 Task: Create a rule when the due date is marked ascomplete in a card by anyone.
Action: Mouse pressed left at (690, 195)
Screenshot: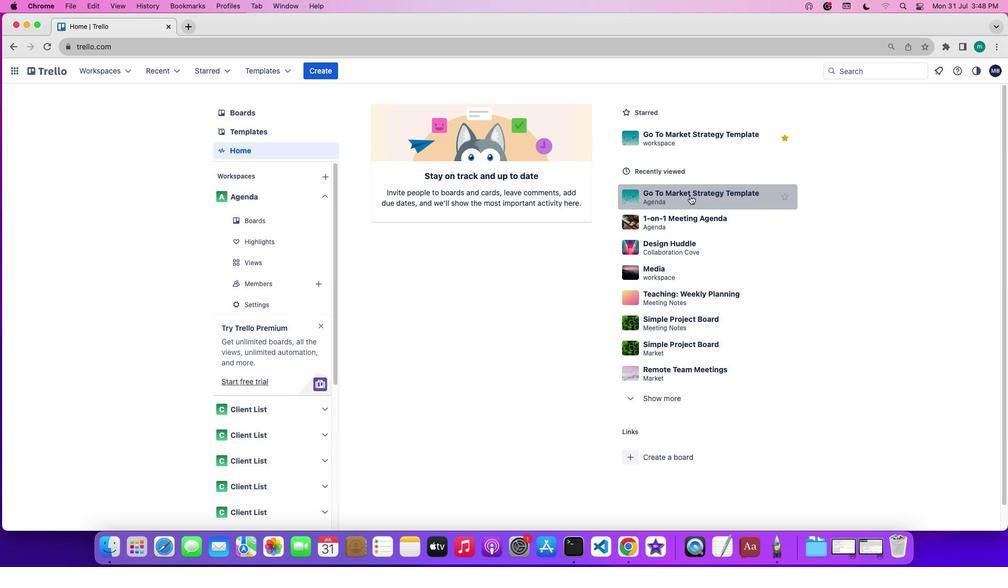 
Action: Mouse moved to (892, 234)
Screenshot: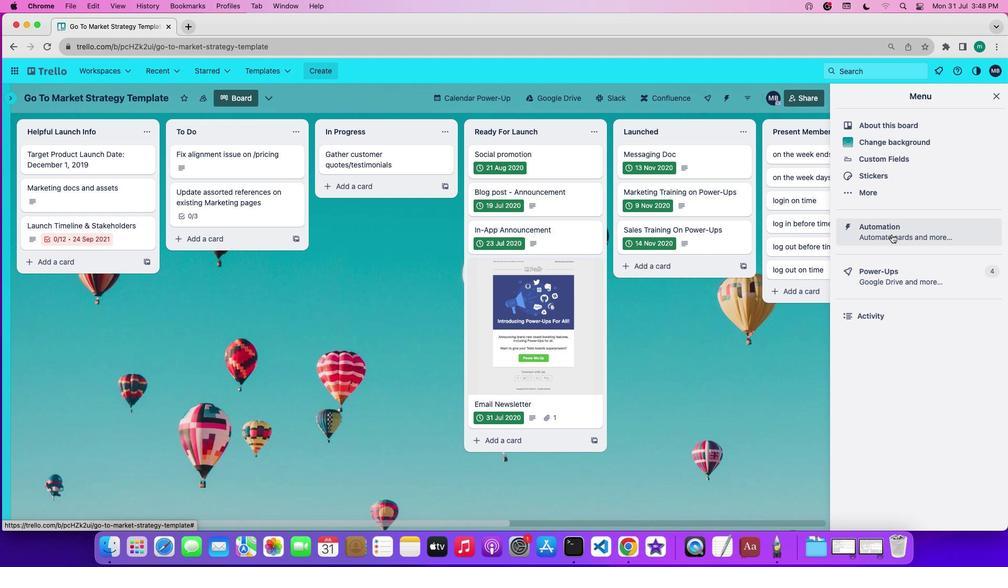 
Action: Mouse pressed left at (892, 234)
Screenshot: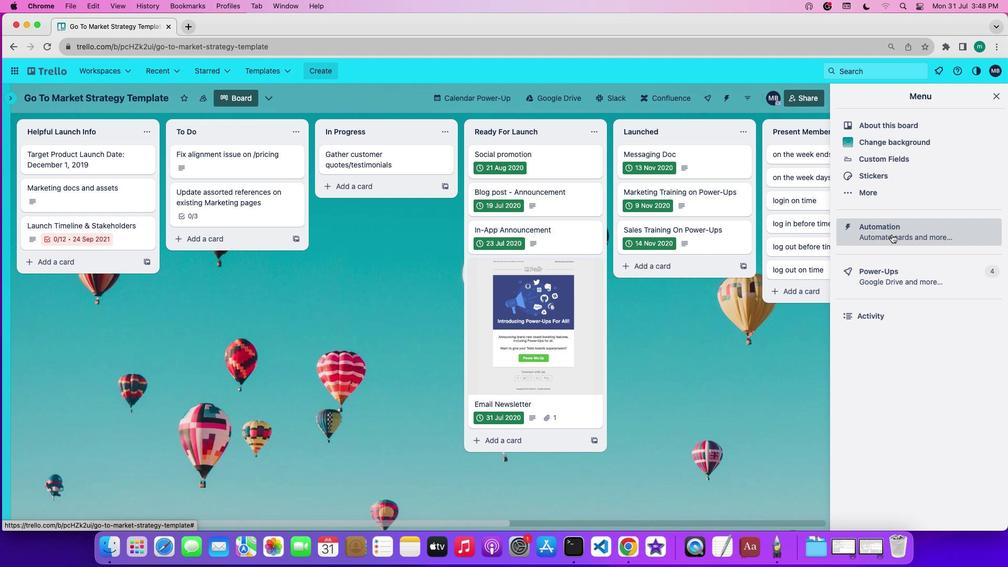 
Action: Mouse moved to (68, 192)
Screenshot: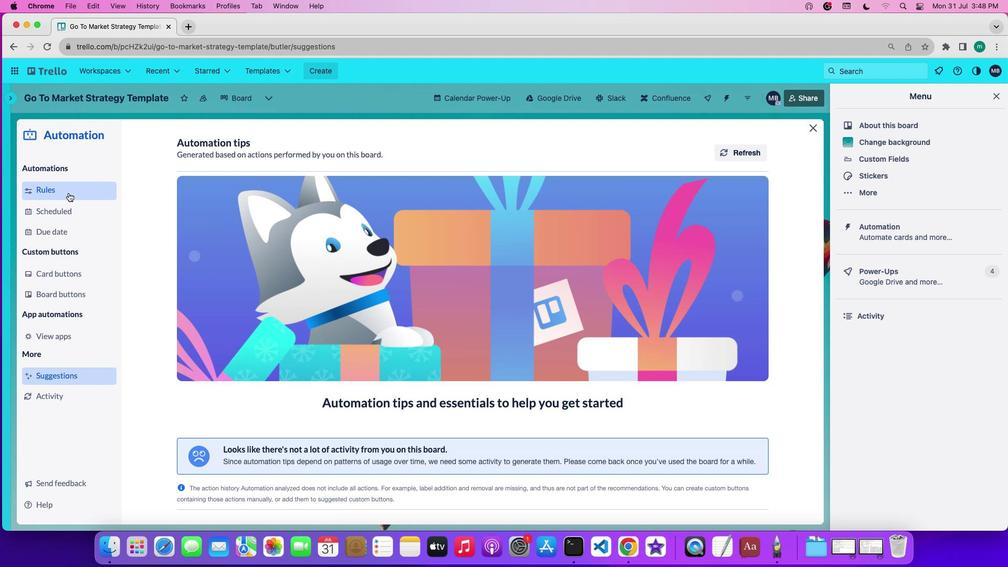 
Action: Mouse pressed left at (68, 192)
Screenshot: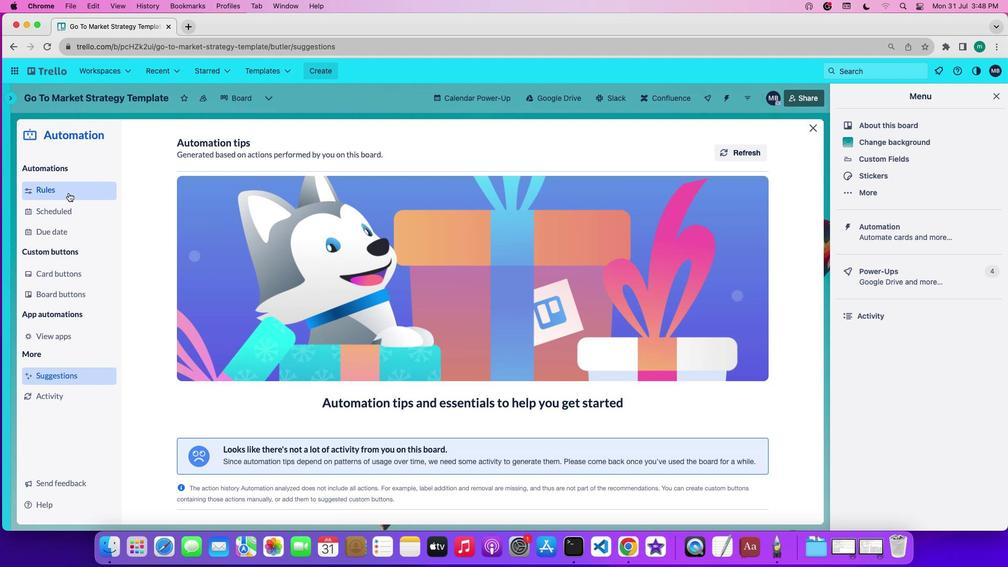 
Action: Mouse moved to (201, 374)
Screenshot: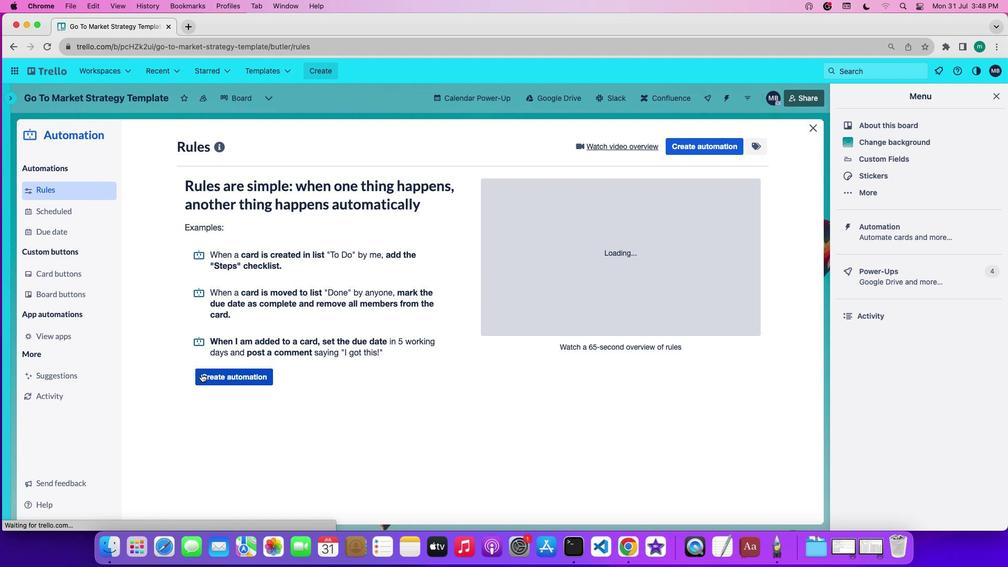 
Action: Mouse pressed left at (201, 374)
Screenshot: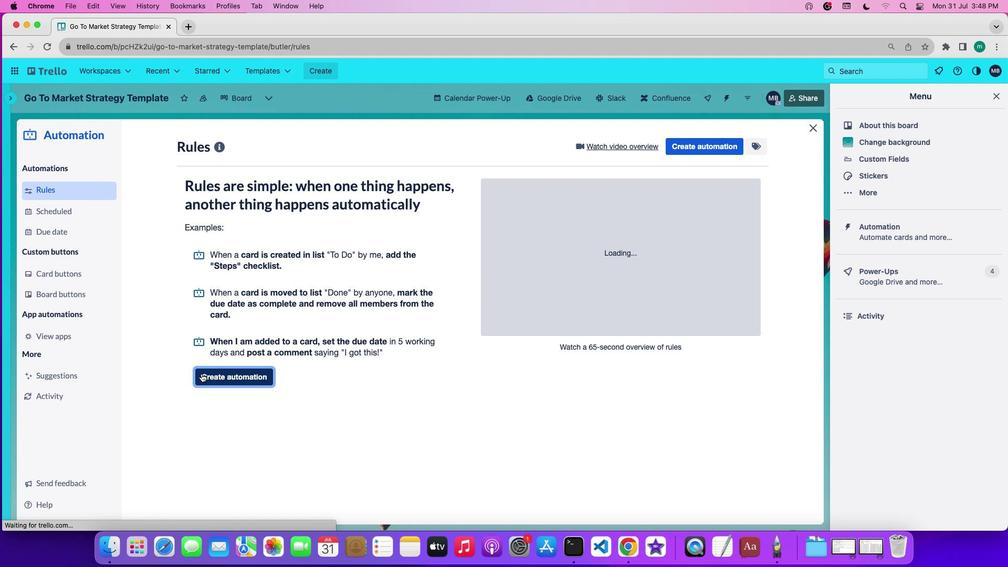 
Action: Mouse moved to (445, 245)
Screenshot: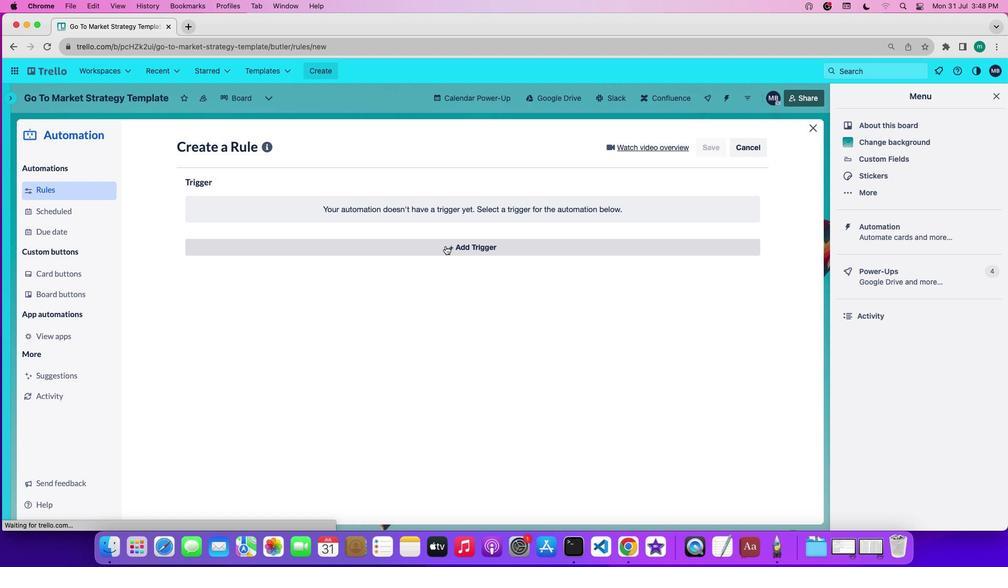 
Action: Mouse pressed left at (445, 245)
Screenshot: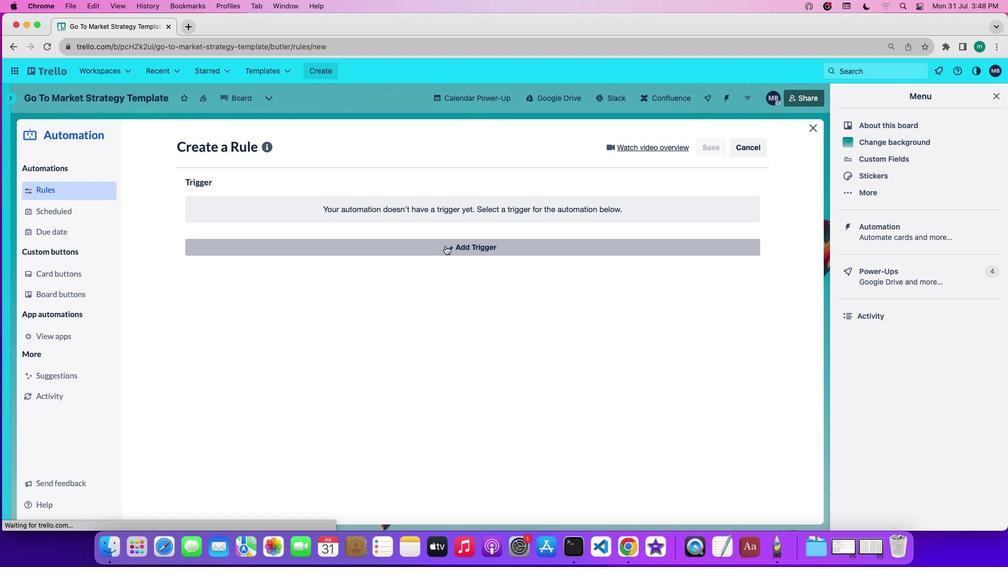 
Action: Mouse moved to (312, 285)
Screenshot: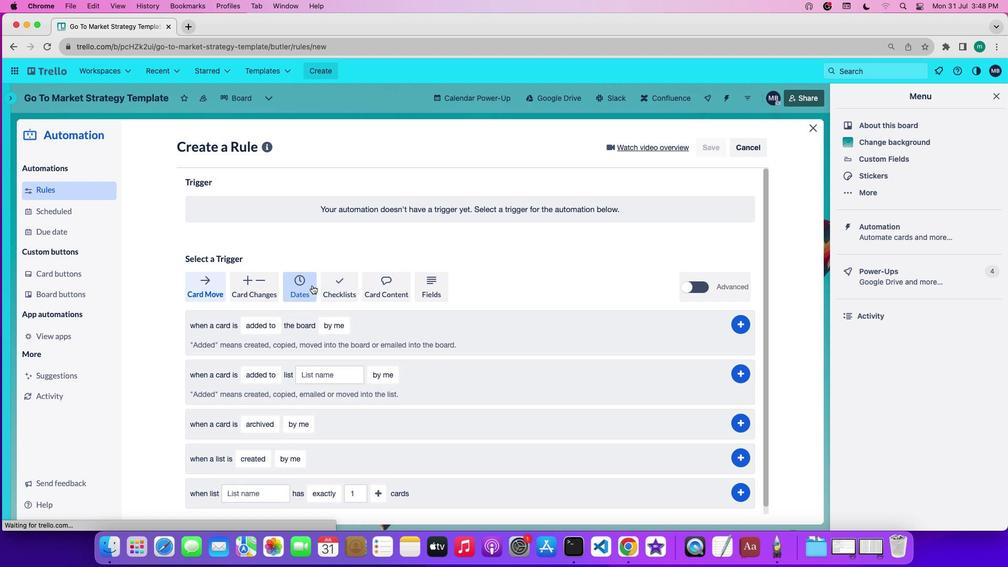 
Action: Mouse pressed left at (312, 285)
Screenshot: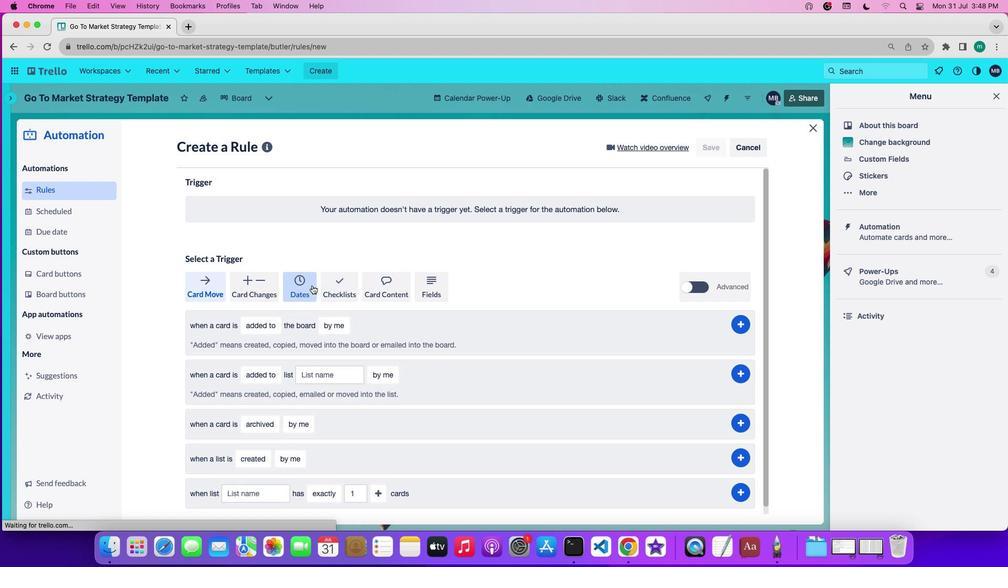 
Action: Mouse moved to (308, 370)
Screenshot: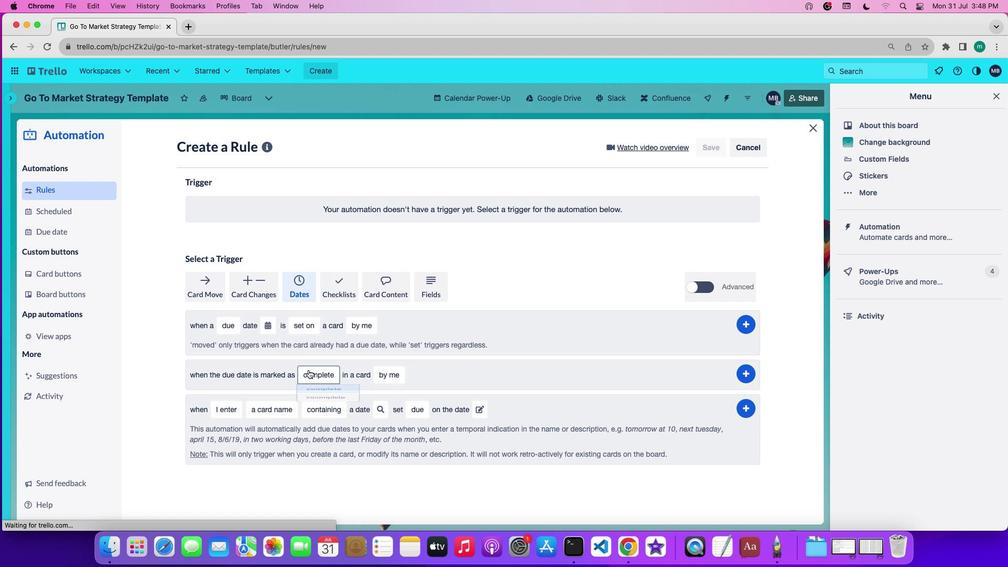 
Action: Mouse pressed left at (308, 370)
Screenshot: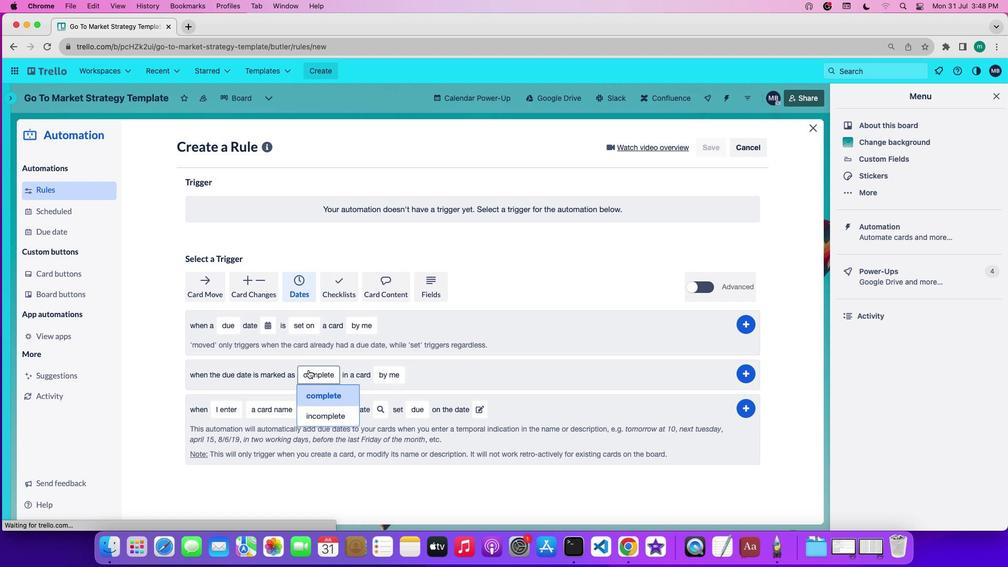 
Action: Mouse moved to (323, 401)
Screenshot: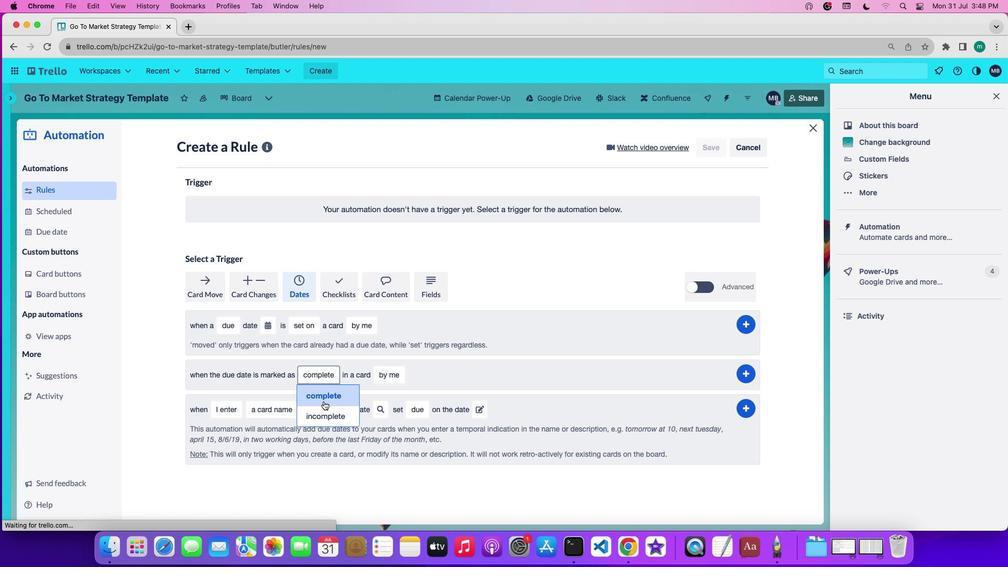 
Action: Mouse pressed left at (323, 401)
Screenshot: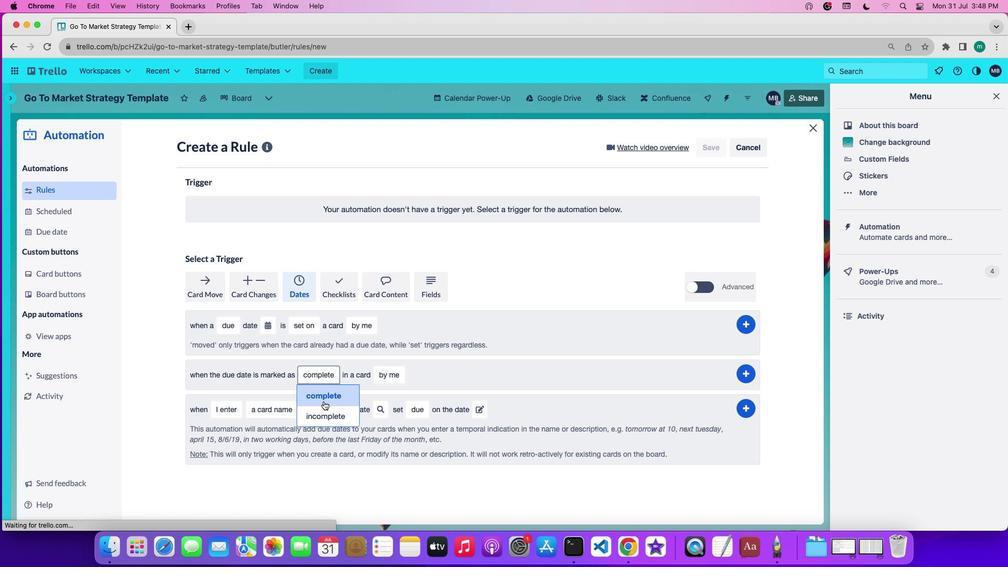 
Action: Mouse moved to (392, 378)
Screenshot: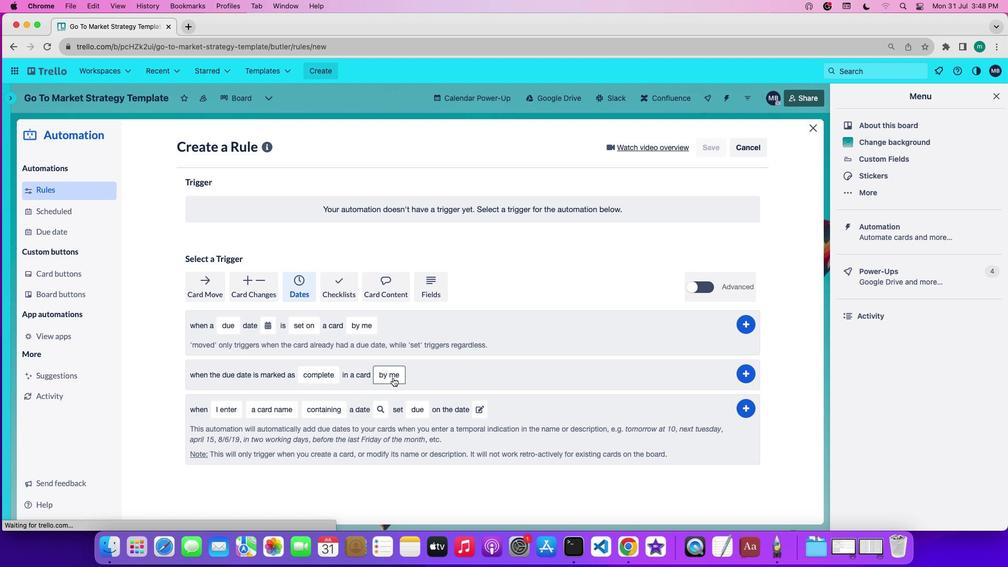 
Action: Mouse pressed left at (392, 378)
Screenshot: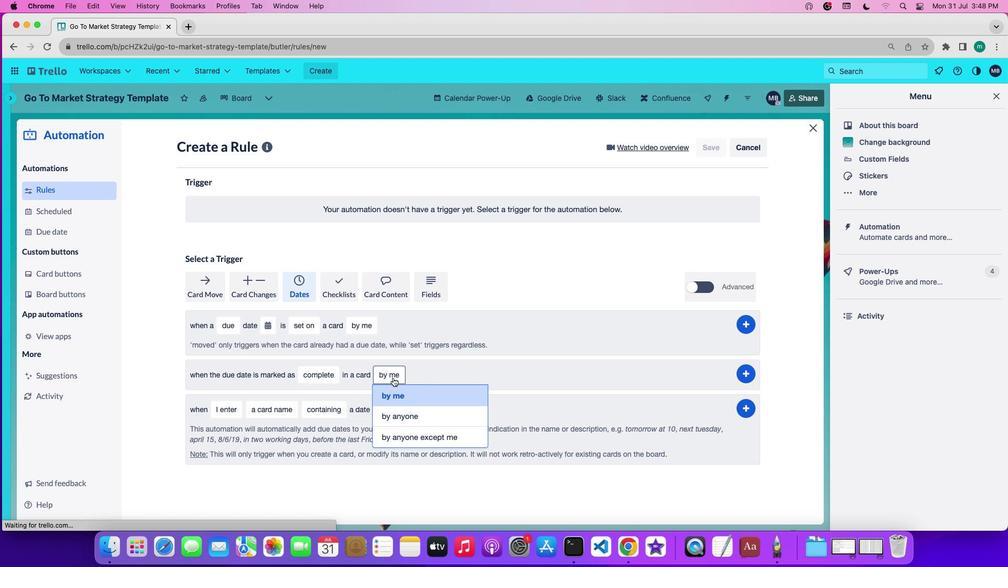 
Action: Mouse moved to (412, 413)
Screenshot: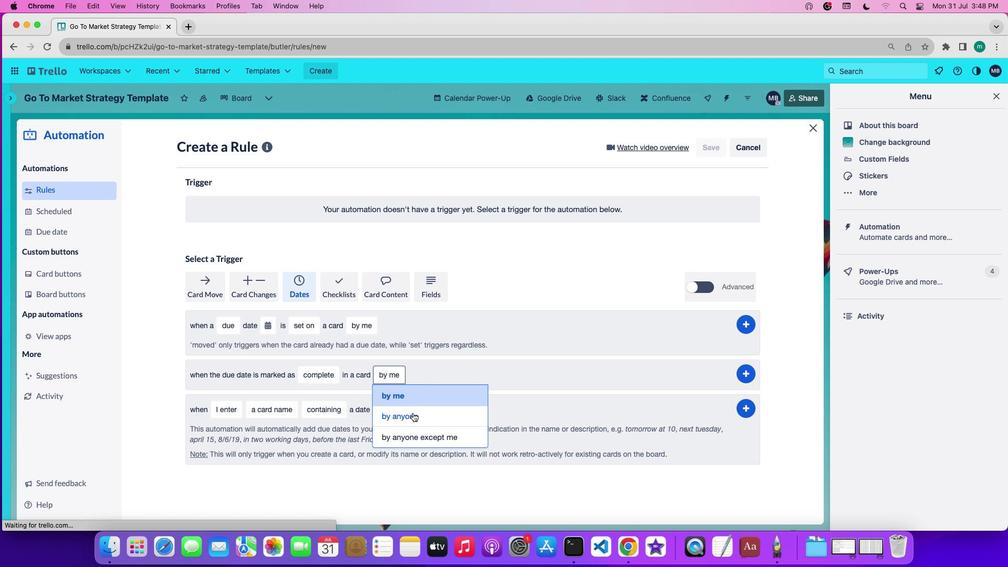 
Action: Mouse pressed left at (412, 413)
Screenshot: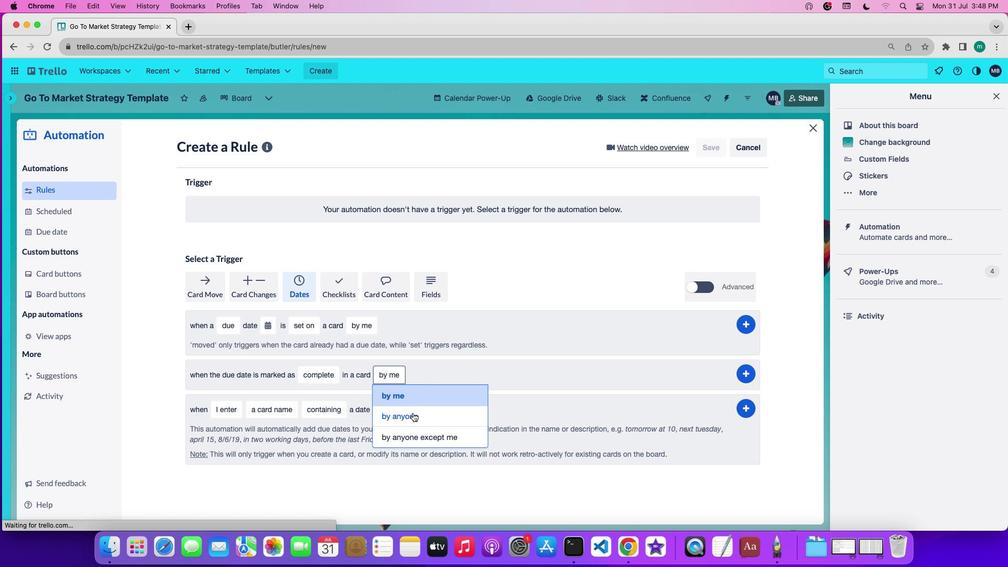 
Action: Mouse moved to (742, 376)
Screenshot: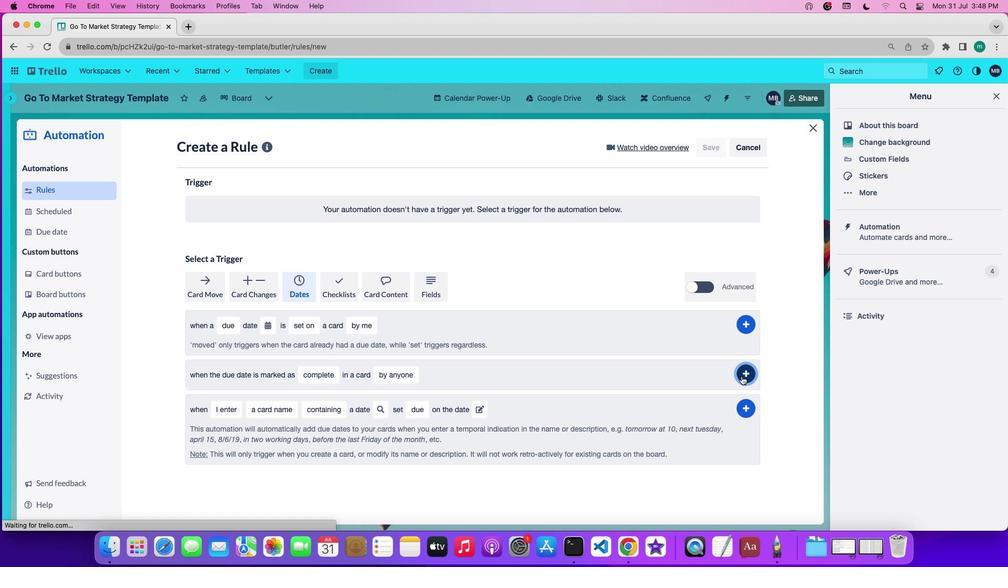 
Action: Mouse pressed left at (742, 376)
Screenshot: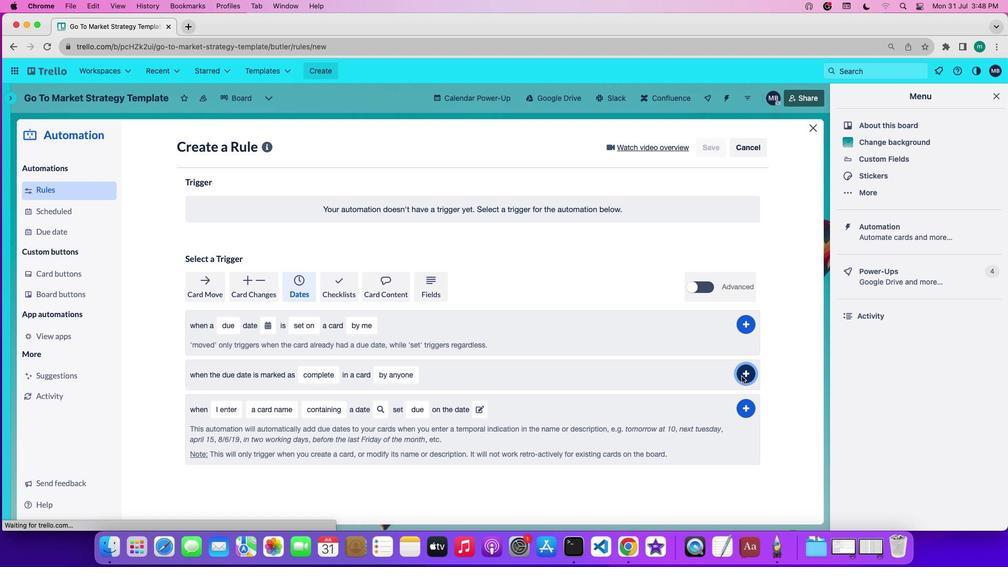
Action: Mouse moved to (630, 411)
Screenshot: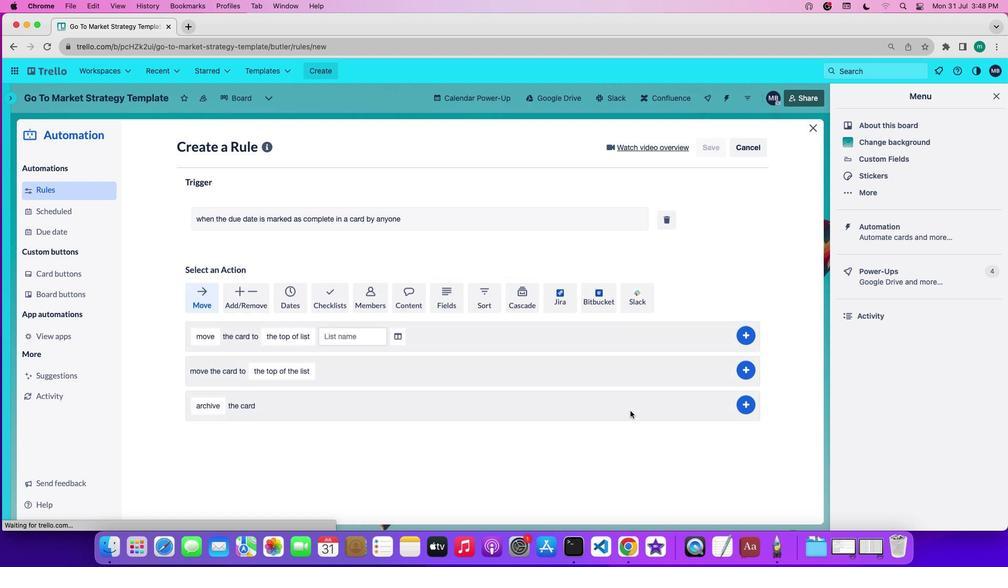 
